 Task: Show Hide iMovie Button
Action: Mouse pressed left at (297, 240)
Screenshot: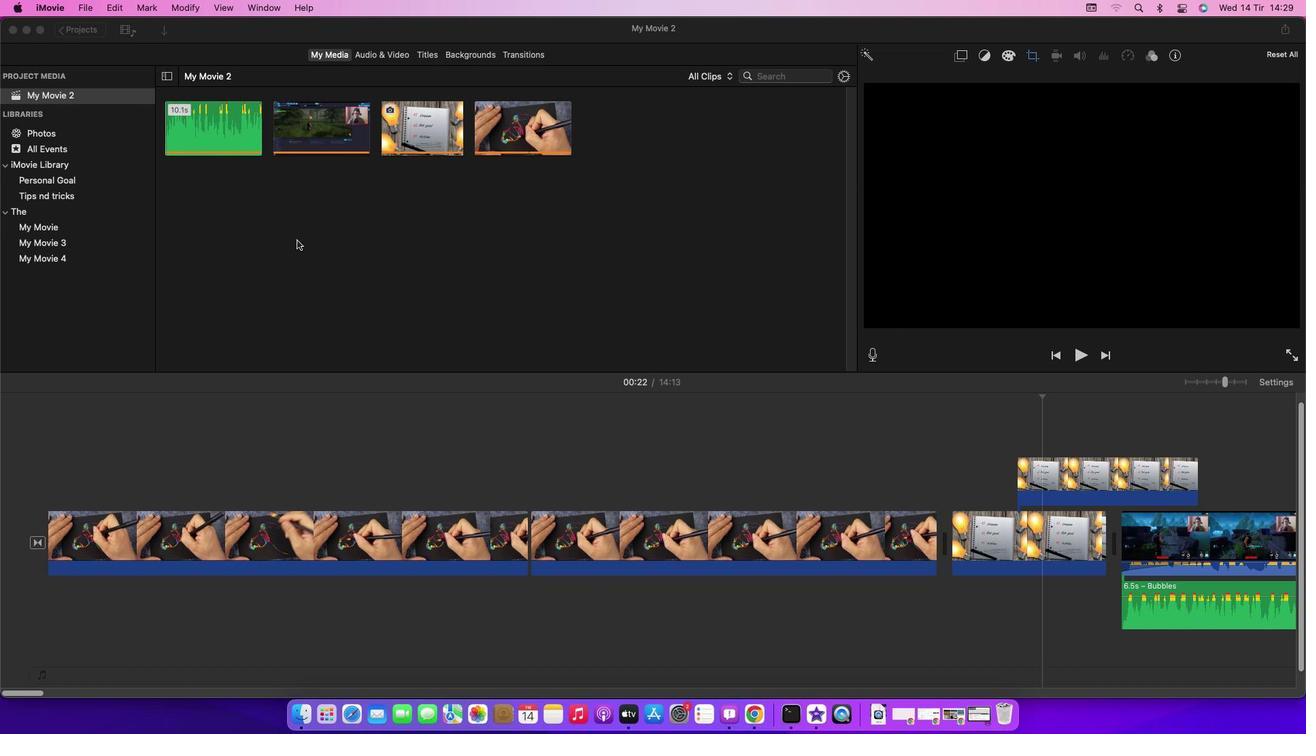 
Action: Mouse moved to (40, 10)
Screenshot: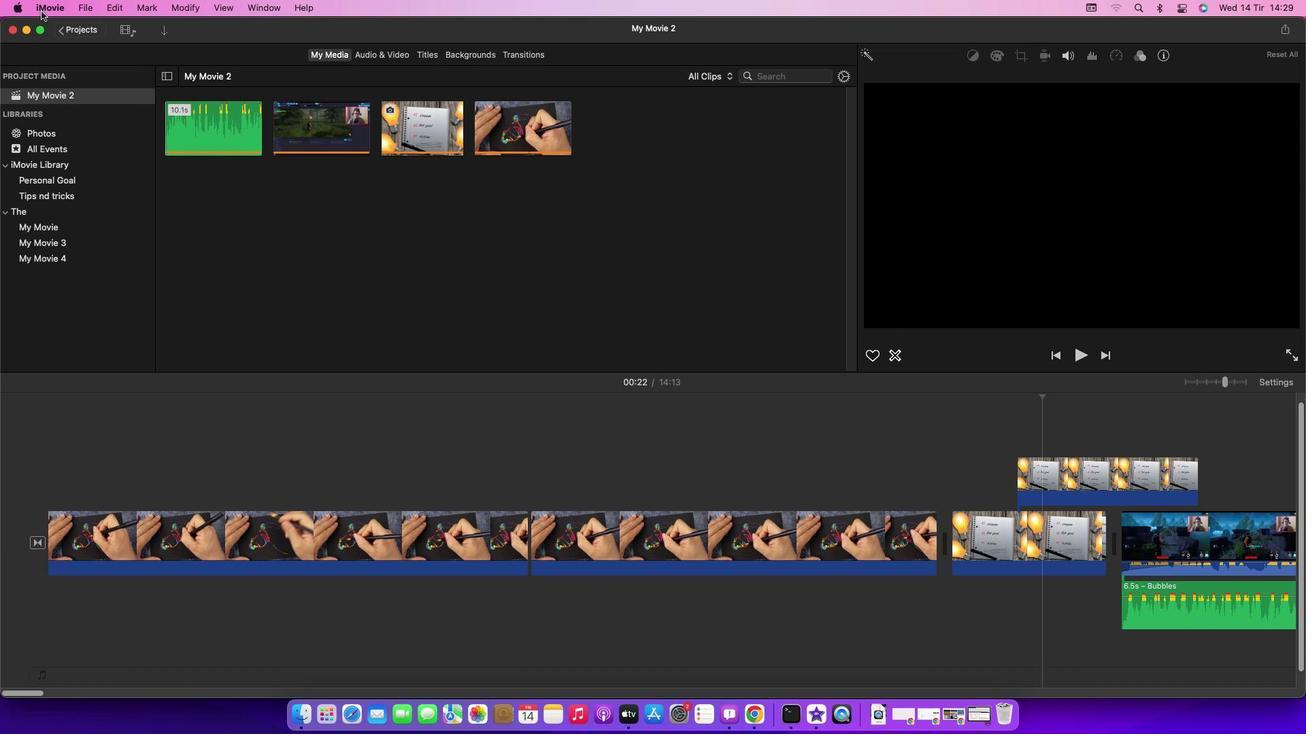 
Action: Mouse pressed left at (40, 10)
Screenshot: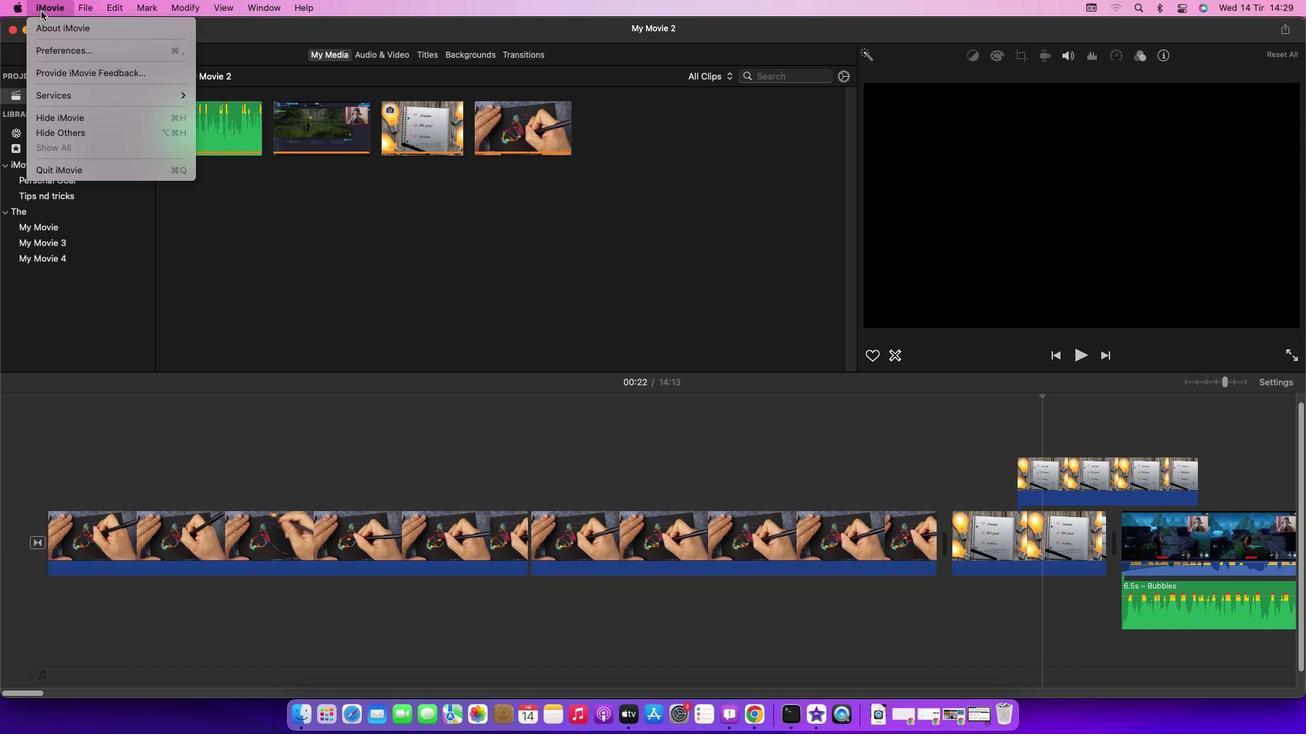 
Action: Mouse moved to (112, 119)
Screenshot: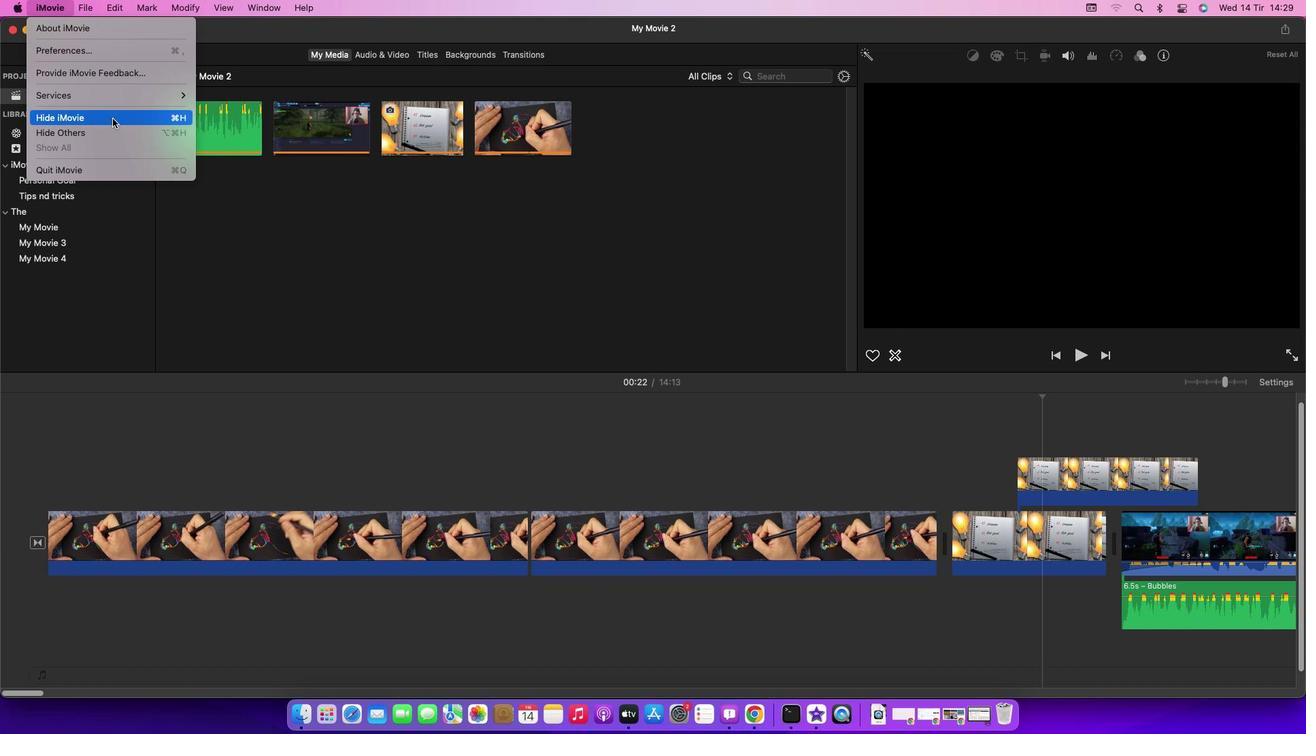 
